 Task: Set the "Attenuation, middle" for panoramix to 55.
Action: Mouse moved to (130, 19)
Screenshot: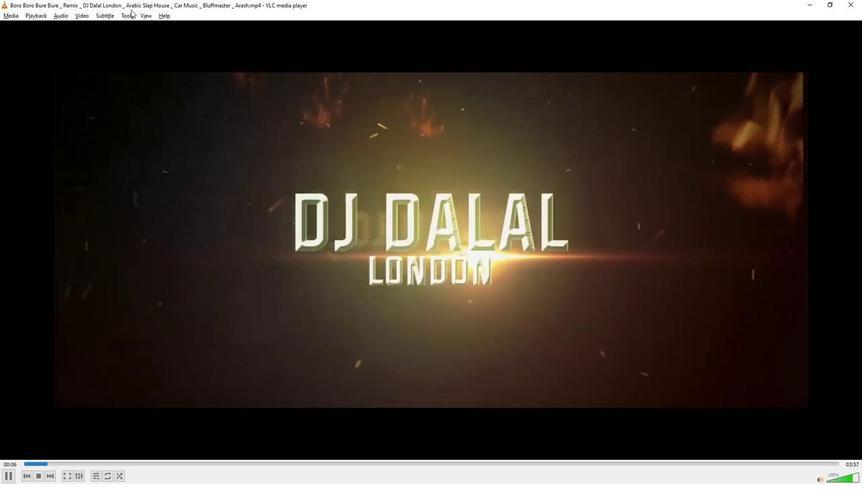 
Action: Mouse pressed left at (130, 19)
Screenshot: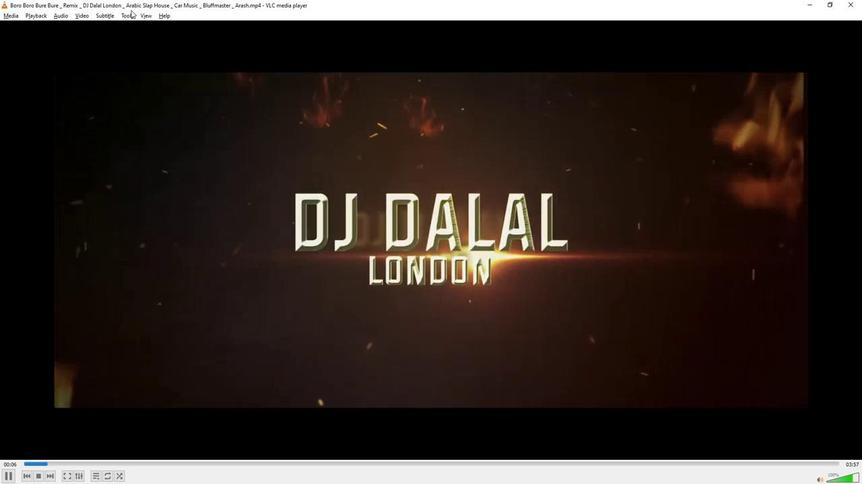 
Action: Mouse moved to (130, 22)
Screenshot: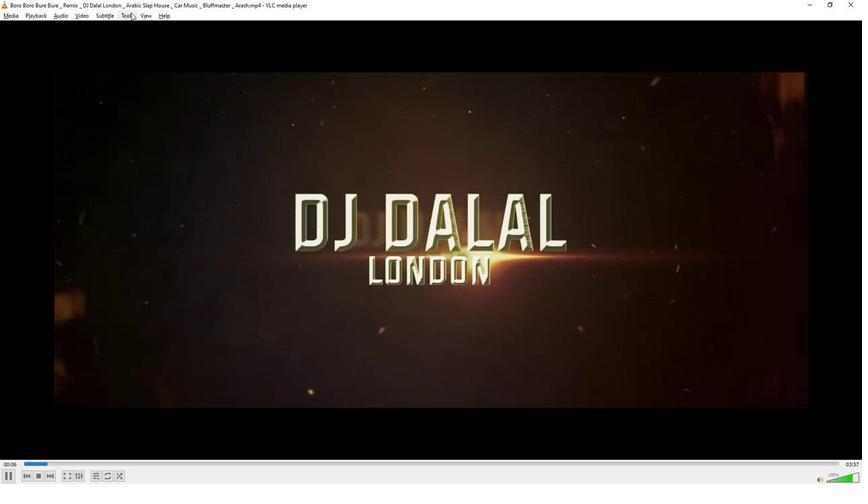 
Action: Mouse pressed left at (130, 22)
Screenshot: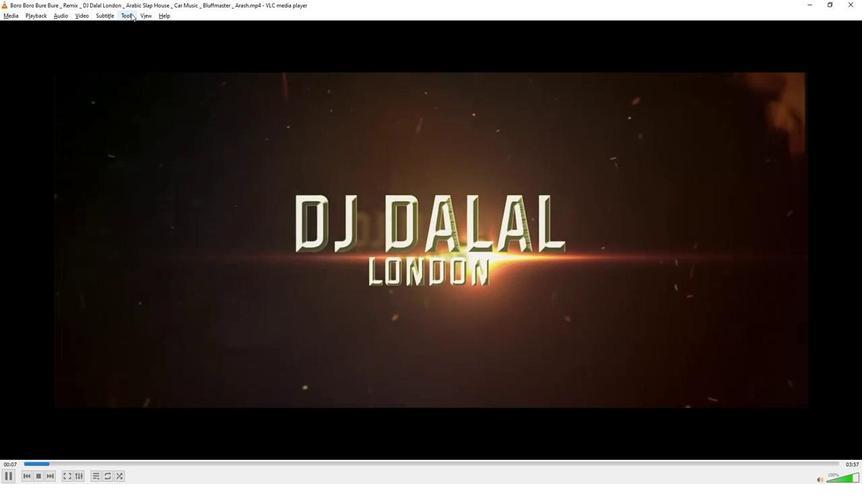 
Action: Mouse moved to (144, 127)
Screenshot: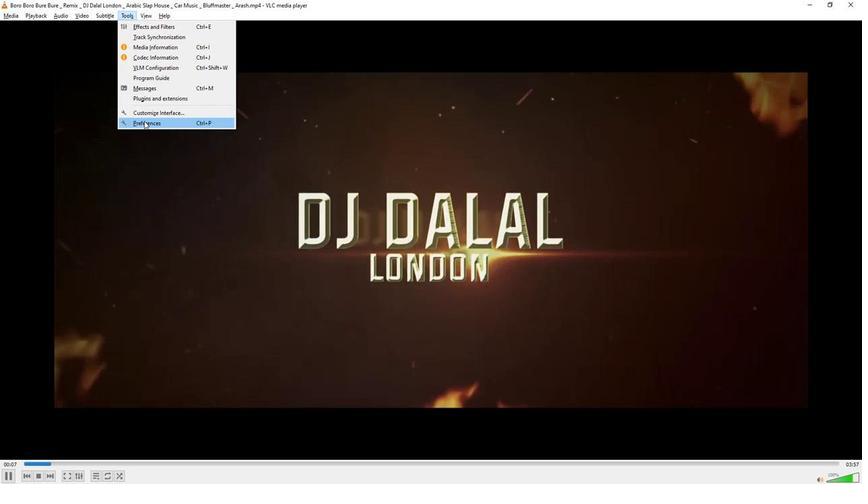 
Action: Mouse pressed left at (144, 127)
Screenshot: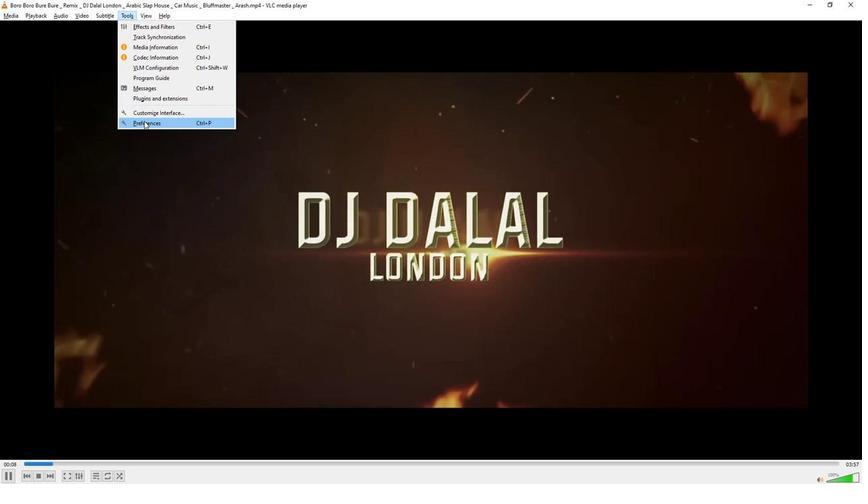 
Action: Mouse moved to (189, 382)
Screenshot: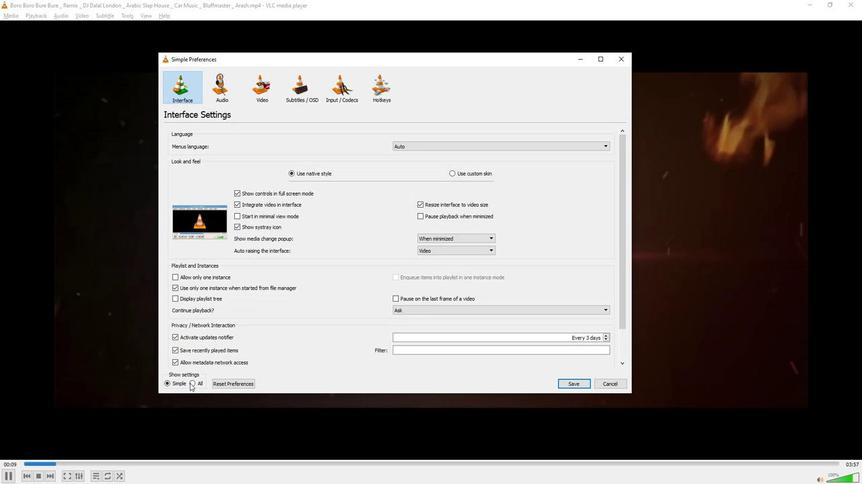 
Action: Mouse pressed left at (189, 382)
Screenshot: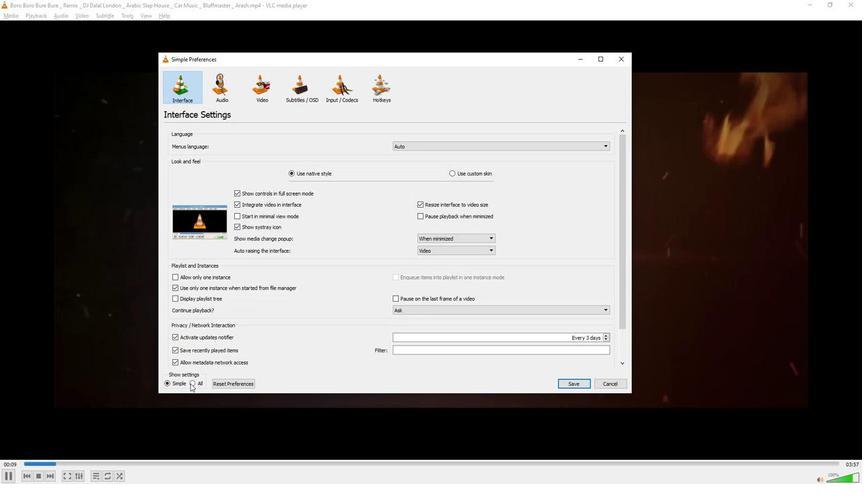 
Action: Mouse moved to (197, 318)
Screenshot: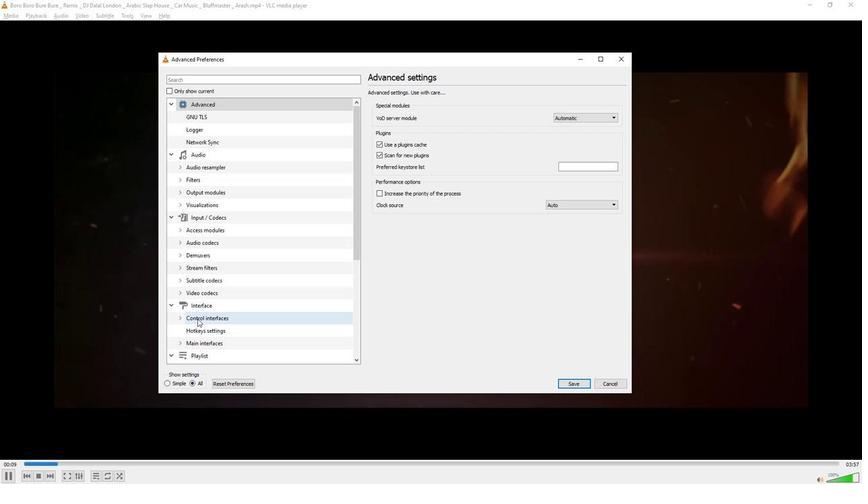 
Action: Mouse scrolled (197, 317) with delta (0, 0)
Screenshot: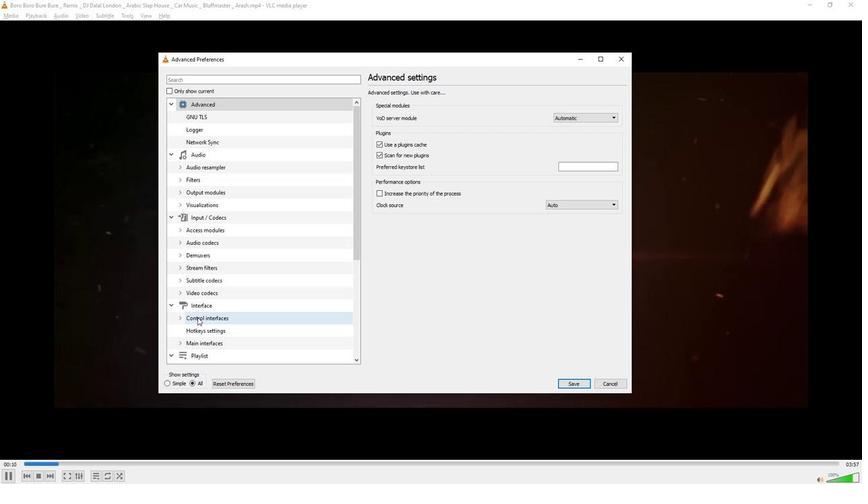 
Action: Mouse scrolled (197, 317) with delta (0, 0)
Screenshot: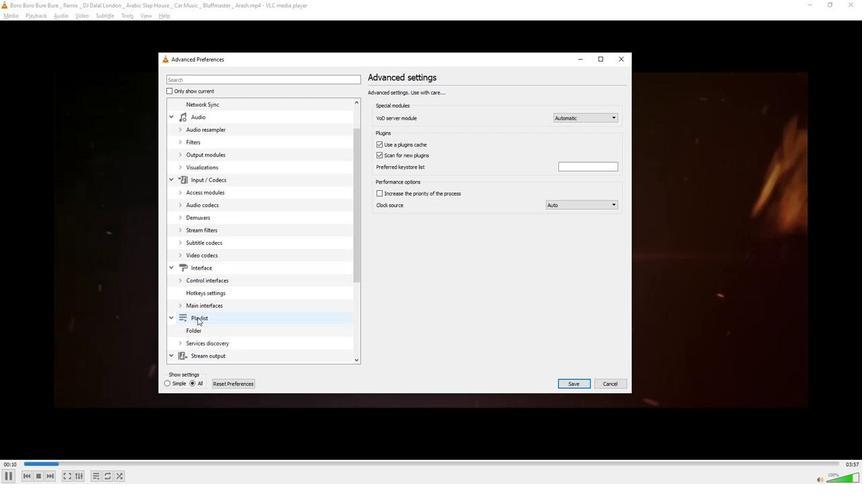 
Action: Mouse scrolled (197, 317) with delta (0, 0)
Screenshot: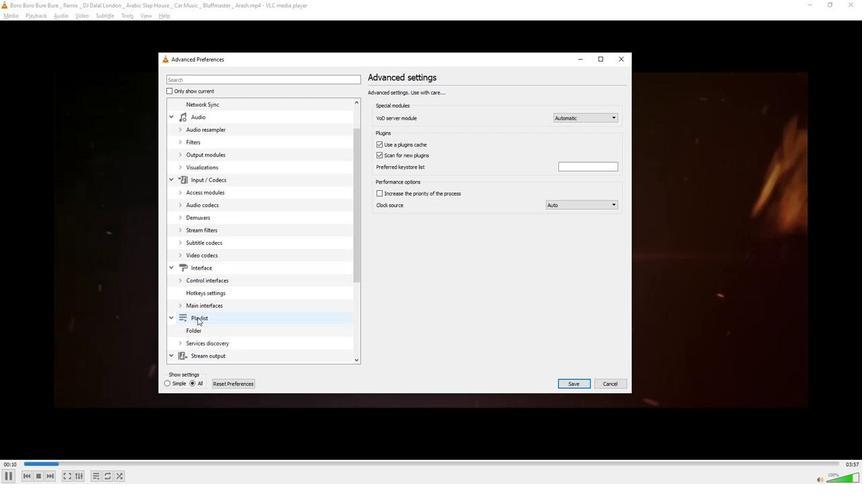 
Action: Mouse scrolled (197, 317) with delta (0, 0)
Screenshot: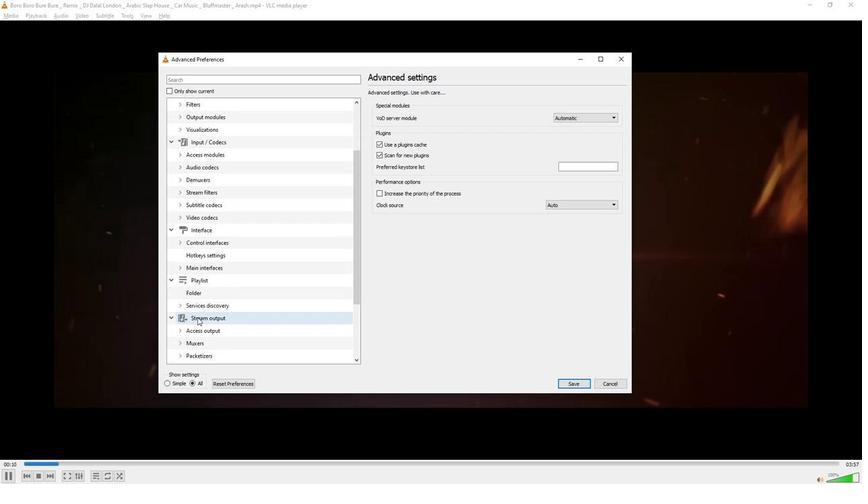 
Action: Mouse scrolled (197, 317) with delta (0, 0)
Screenshot: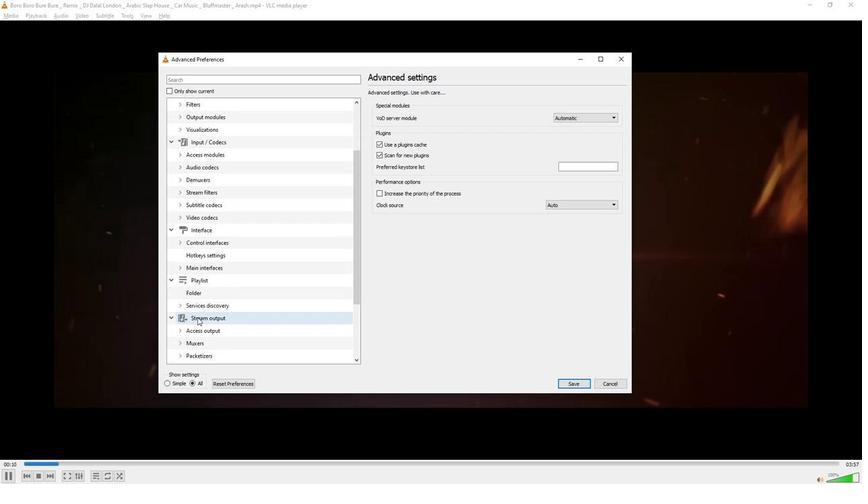 
Action: Mouse scrolled (197, 317) with delta (0, 0)
Screenshot: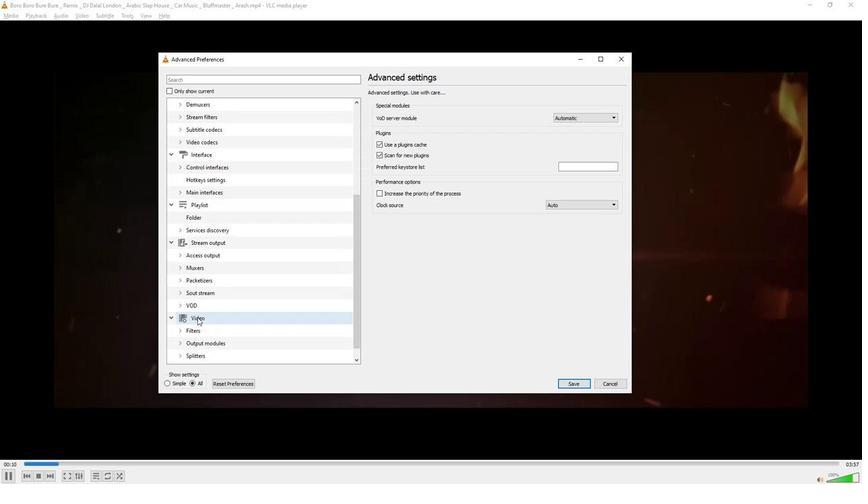 
Action: Mouse scrolled (197, 317) with delta (0, 0)
Screenshot: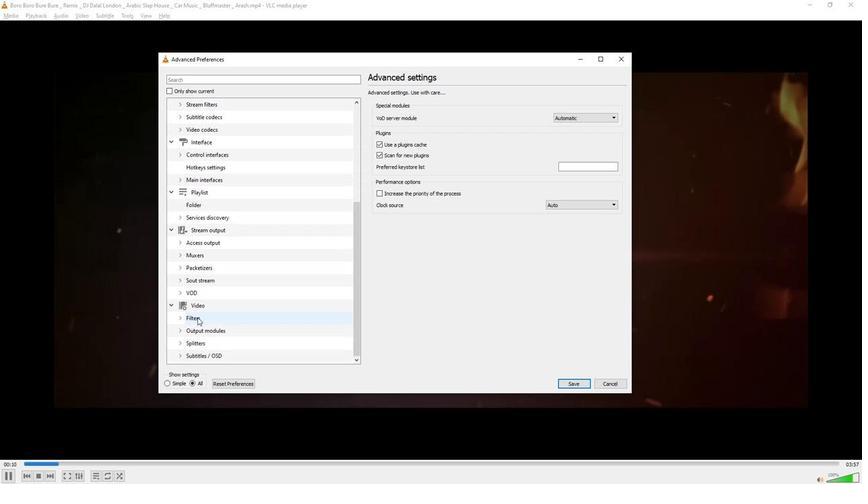 
Action: Mouse moved to (177, 341)
Screenshot: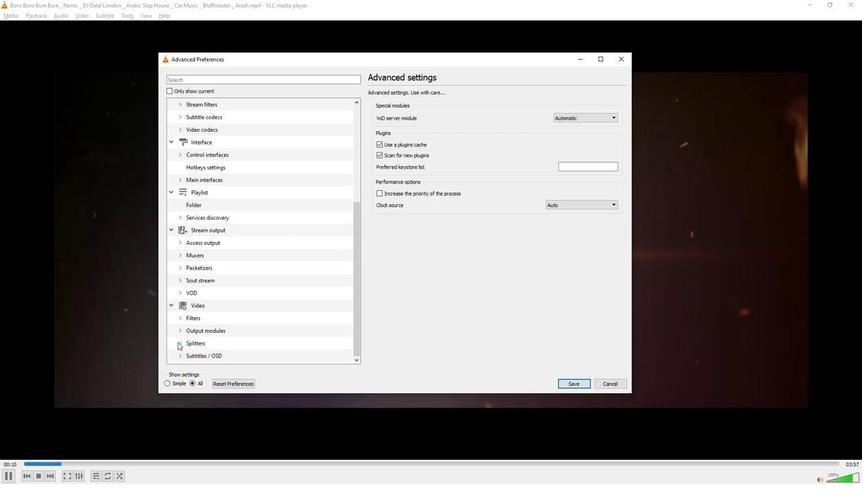 
Action: Mouse pressed left at (177, 341)
Screenshot: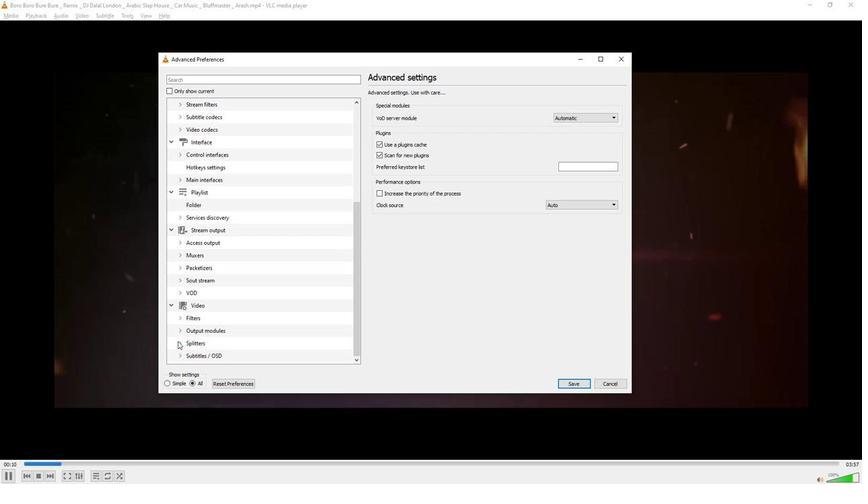 
Action: Mouse moved to (187, 335)
Screenshot: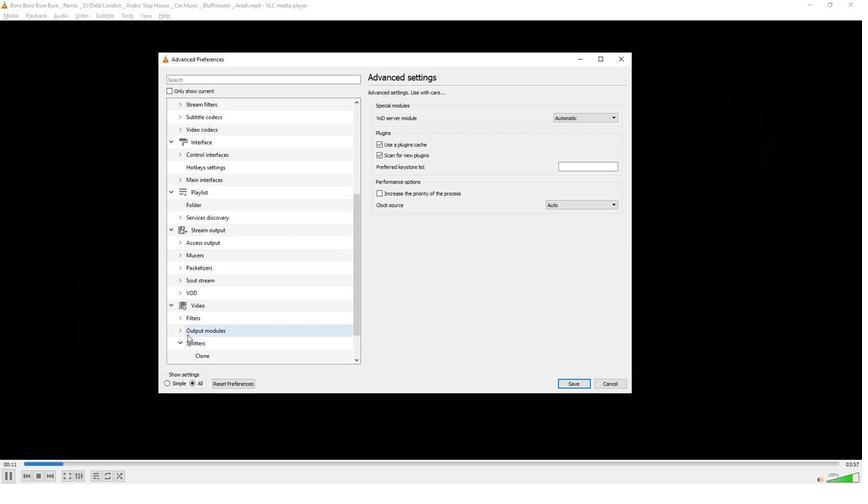 
Action: Mouse scrolled (187, 334) with delta (0, 0)
Screenshot: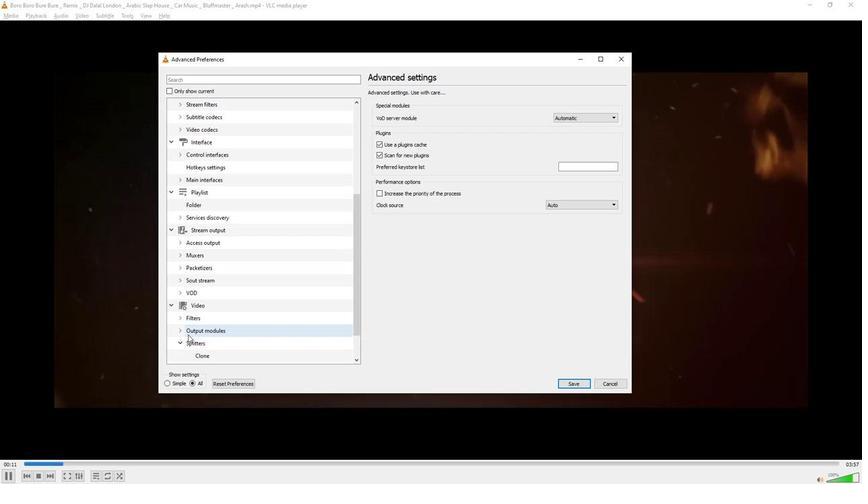 
Action: Mouse scrolled (187, 334) with delta (0, 0)
Screenshot: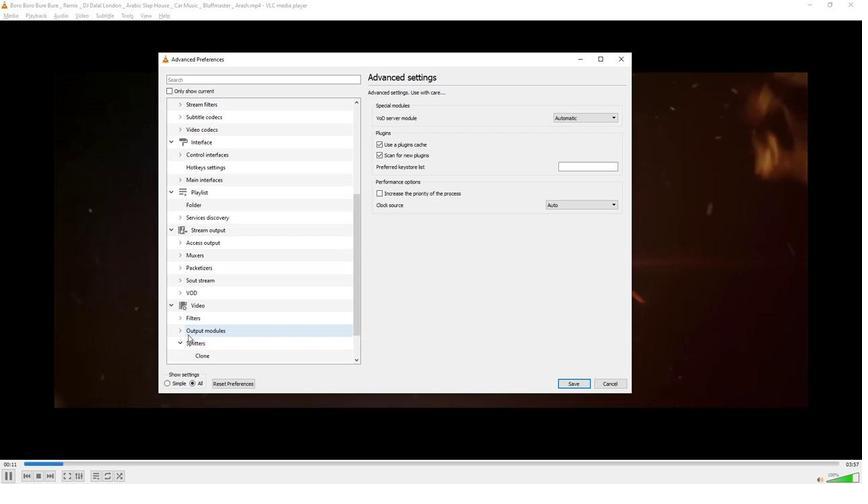 
Action: Mouse scrolled (187, 334) with delta (0, 0)
Screenshot: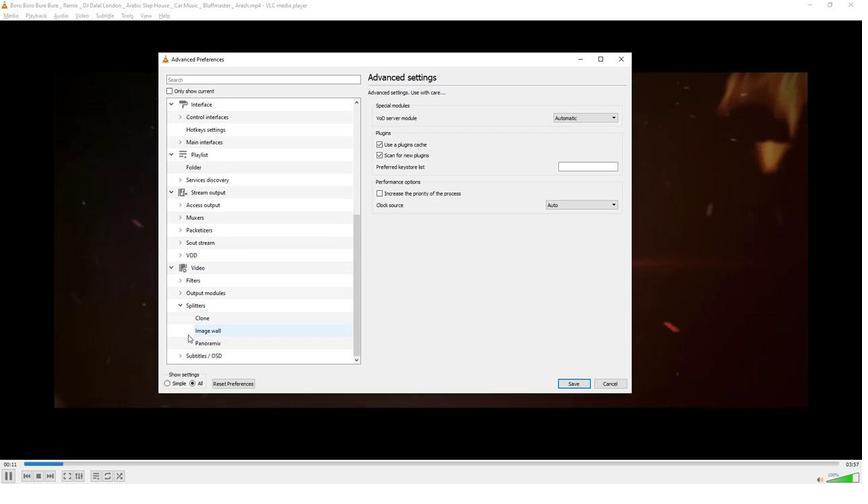 
Action: Mouse scrolled (187, 334) with delta (0, 0)
Screenshot: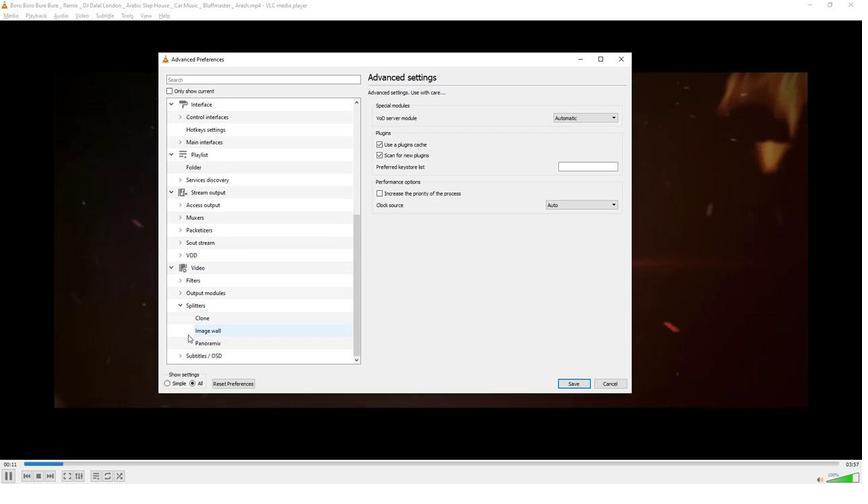 
Action: Mouse scrolled (187, 334) with delta (0, 0)
Screenshot: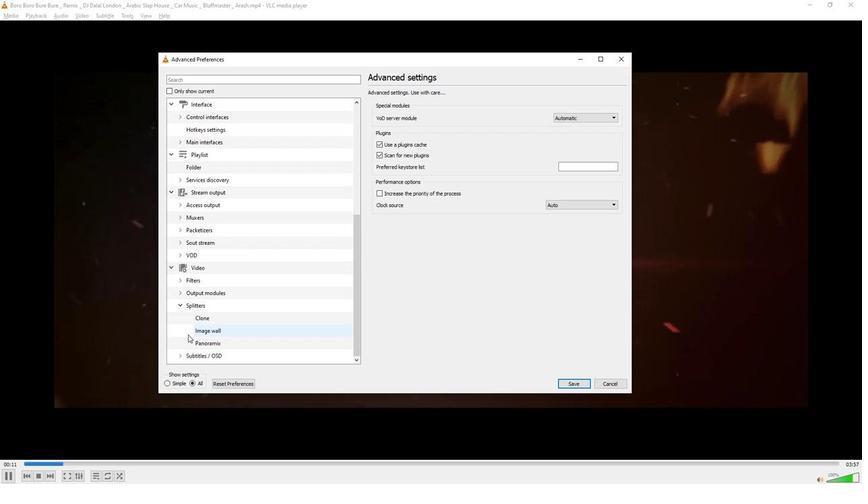 
Action: Mouse scrolled (187, 334) with delta (0, 0)
Screenshot: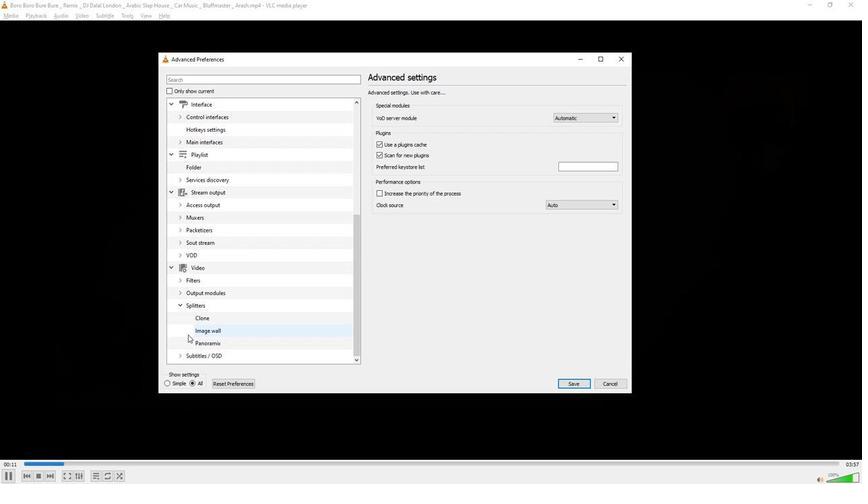 
Action: Mouse moved to (198, 340)
Screenshot: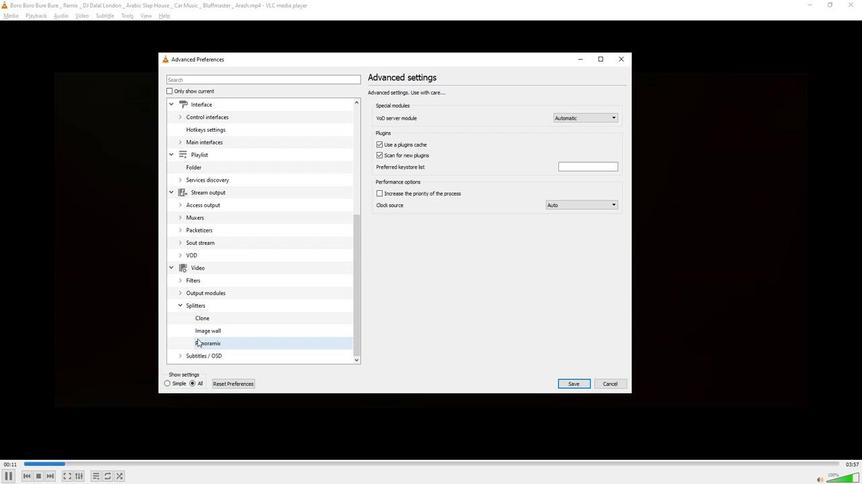 
Action: Mouse pressed left at (198, 340)
Screenshot: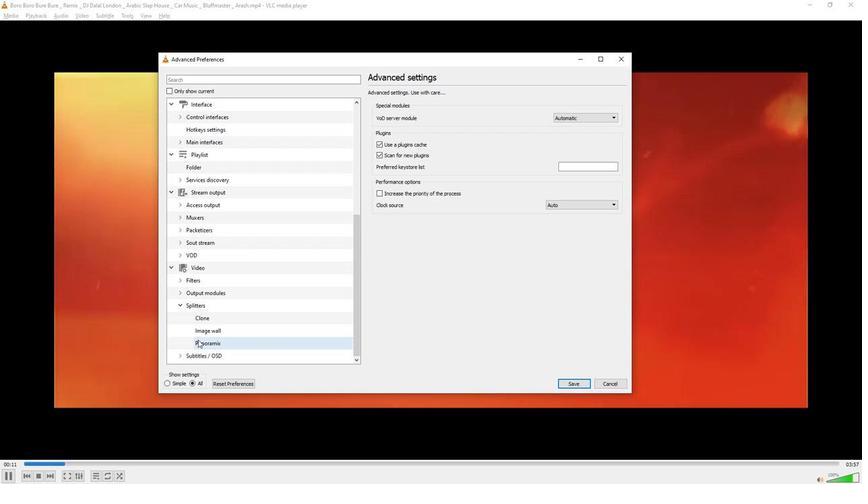 
Action: Mouse moved to (609, 181)
Screenshot: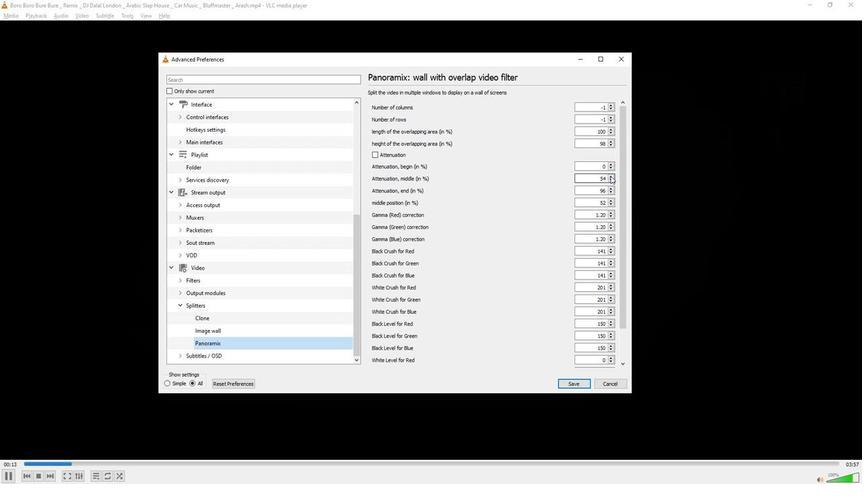 
Action: Mouse pressed left at (609, 181)
Screenshot: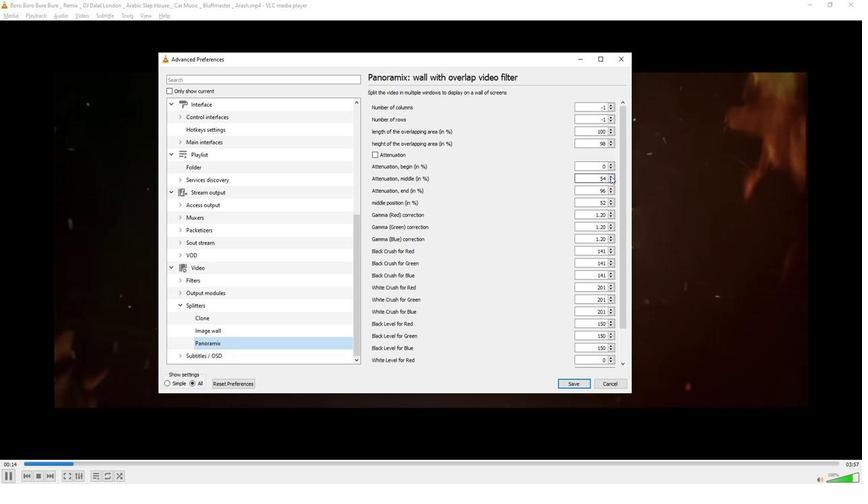 
Action: Mouse moved to (529, 195)
Screenshot: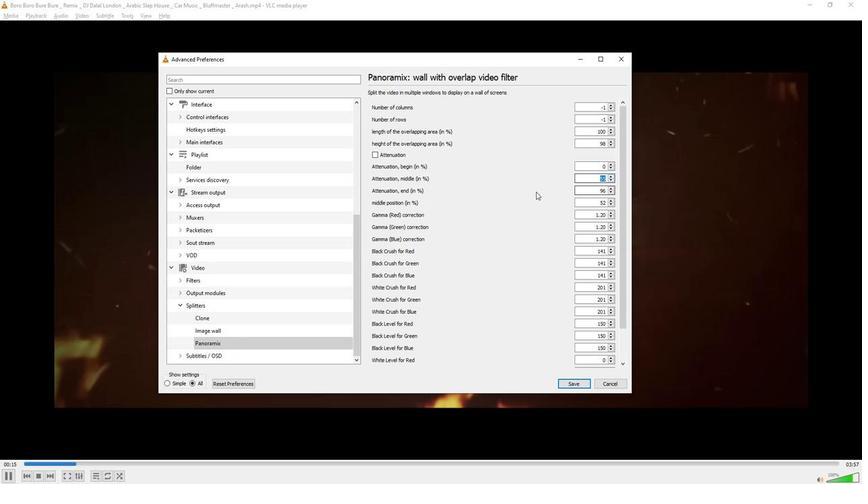 
Action: Mouse pressed left at (529, 195)
Screenshot: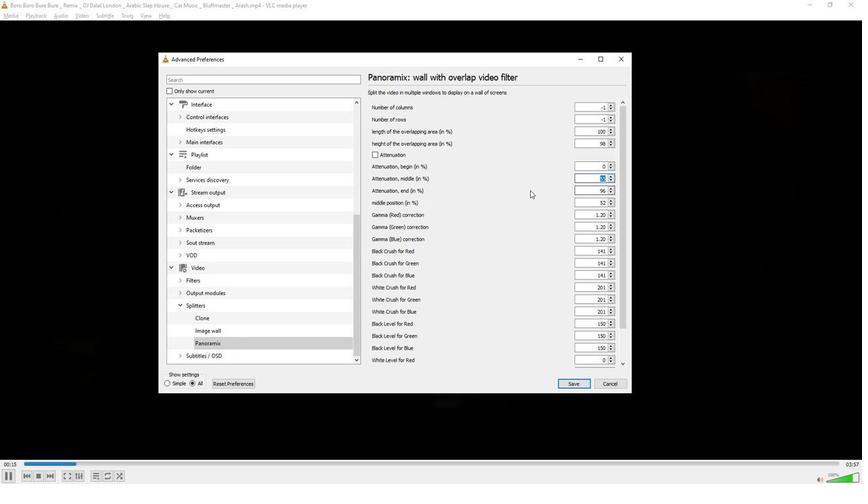 
